 Task: Create ChildIssue0000000530 as Child Issue of Issue Issue0000000265 in Backlog  in Scrum Project Project0000000053 in Jira. Create ChildIssue0000000531 as Child Issue of Issue Issue0000000266 in Backlog  in Scrum Project Project0000000054 in Jira. Create ChildIssue0000000532 as Child Issue of Issue Issue0000000266 in Backlog  in Scrum Project Project0000000054 in Jira. Create ChildIssue0000000533 as Child Issue of Issue Issue0000000267 in Backlog  in Scrum Project Project0000000054 in Jira. Create ChildIssue0000000534 as Child Issue of Issue Issue0000000267 in Backlog  in Scrum Project Project0000000054 in Jira
Action: Mouse moved to (130, 234)
Screenshot: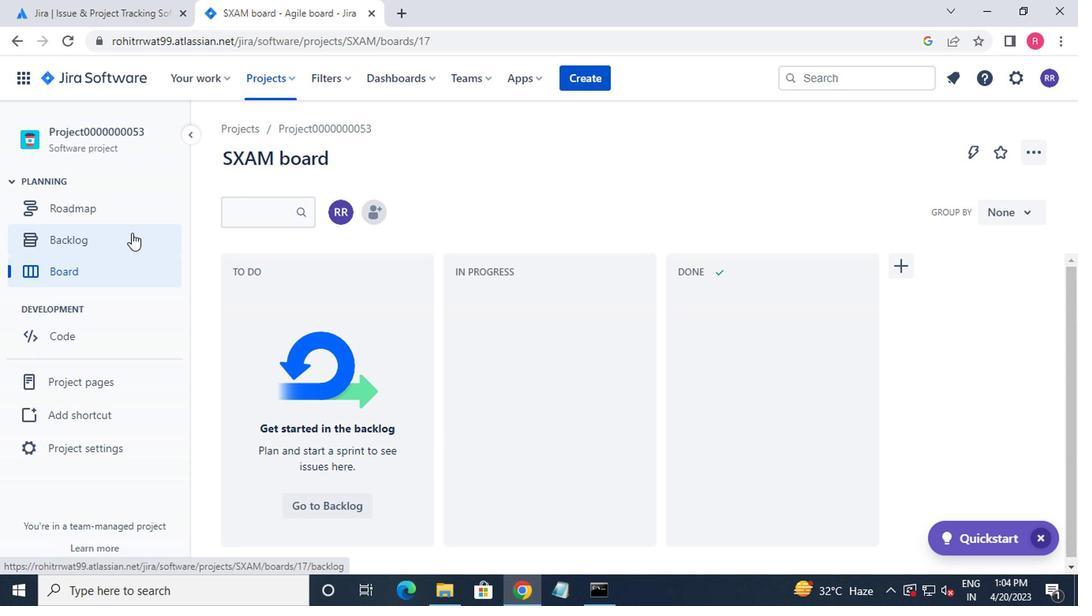 
Action: Mouse pressed left at (130, 234)
Screenshot: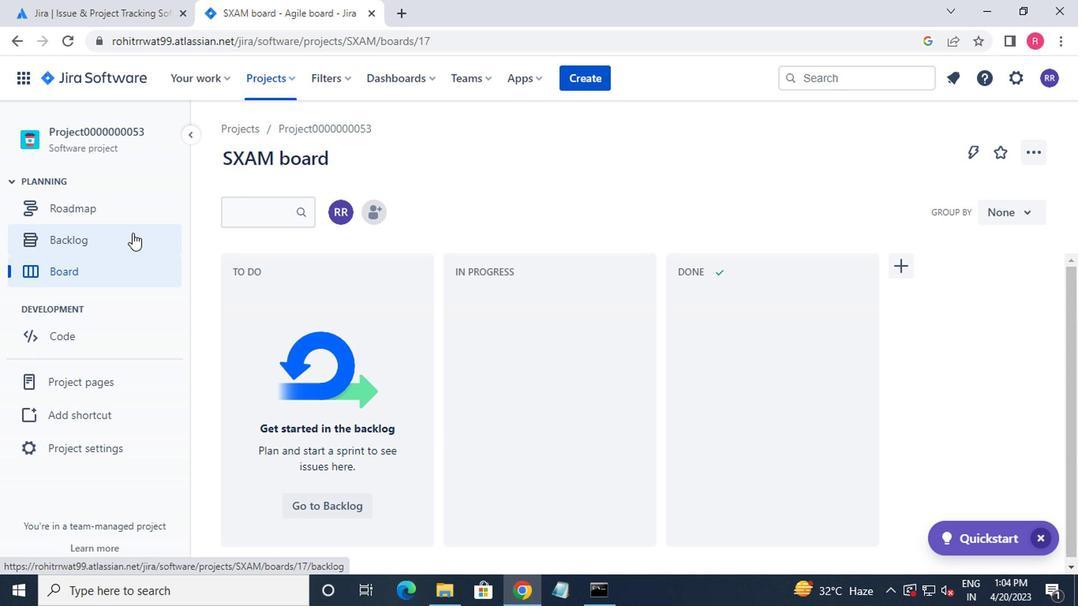 
Action: Mouse moved to (387, 283)
Screenshot: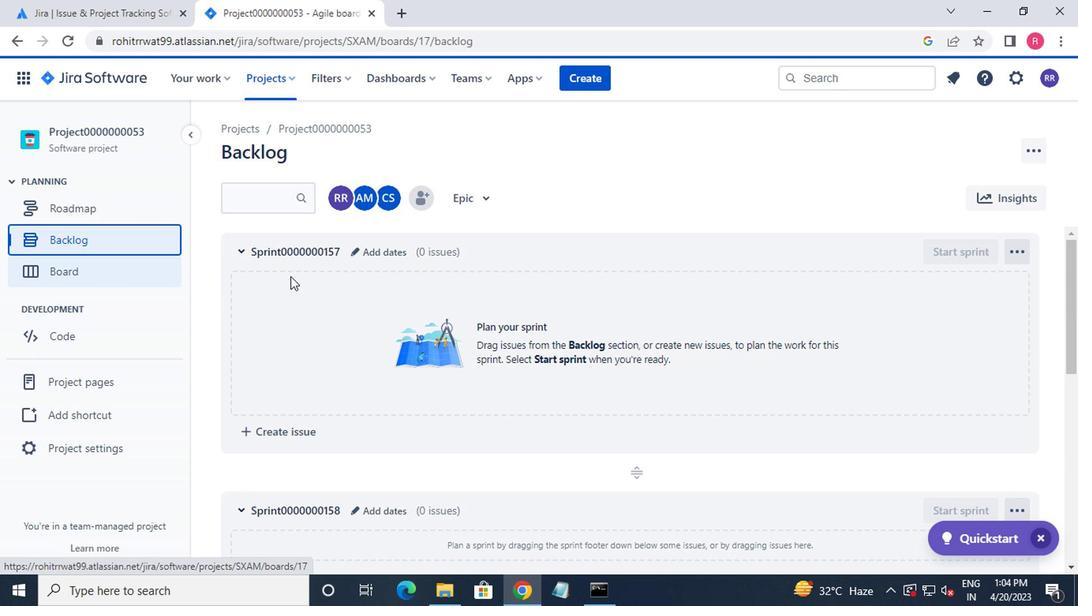 
Action: Mouse scrolled (387, 282) with delta (0, 0)
Screenshot: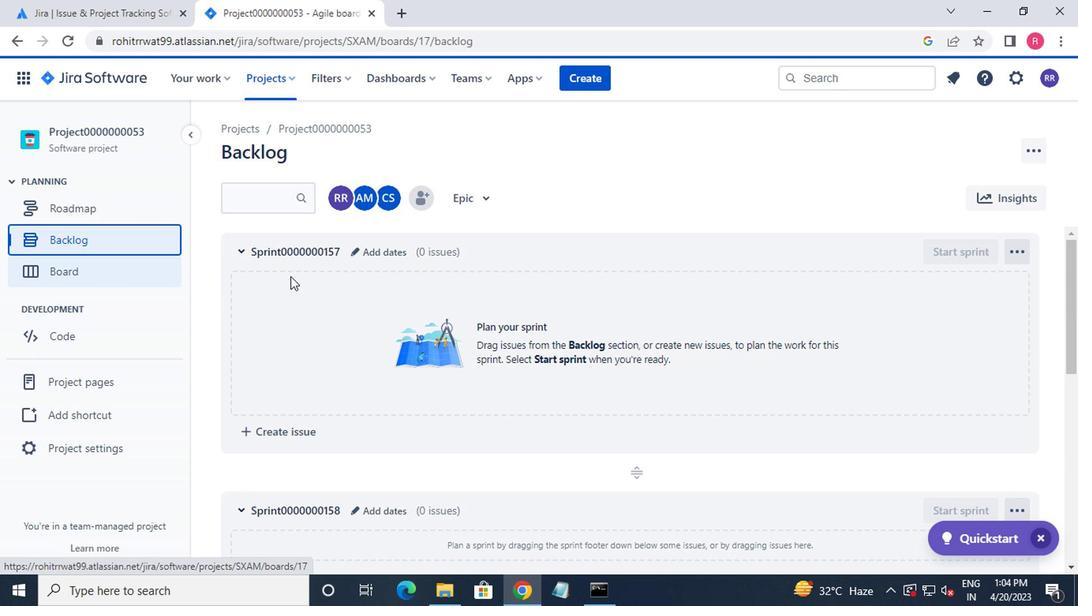 
Action: Mouse moved to (396, 284)
Screenshot: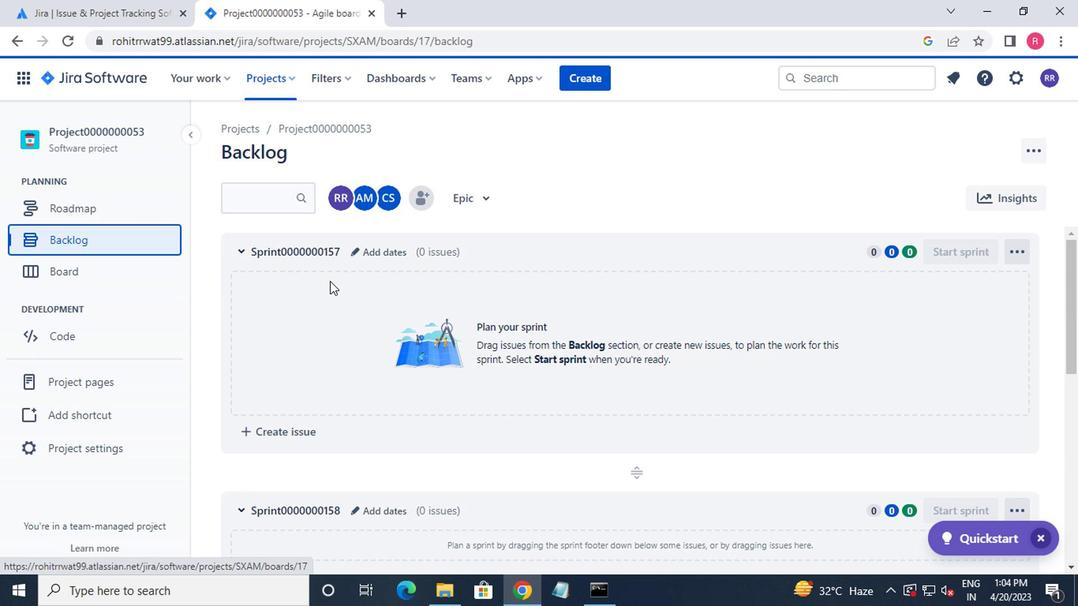 
Action: Mouse scrolled (396, 283) with delta (0, -1)
Screenshot: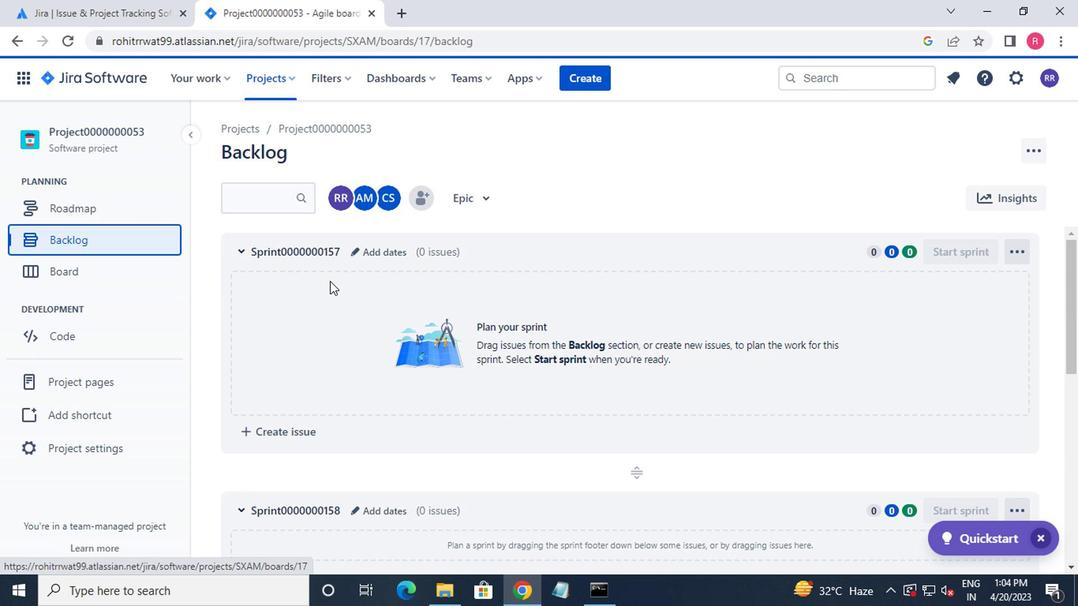 
Action: Mouse moved to (398, 284)
Screenshot: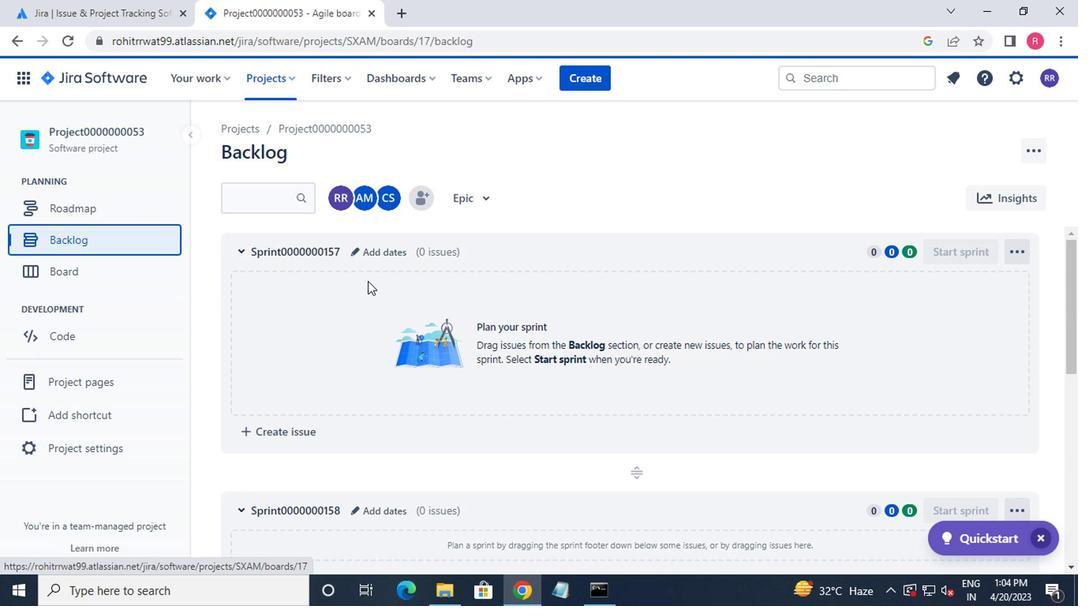 
Action: Mouse scrolled (398, 283) with delta (0, -1)
Screenshot: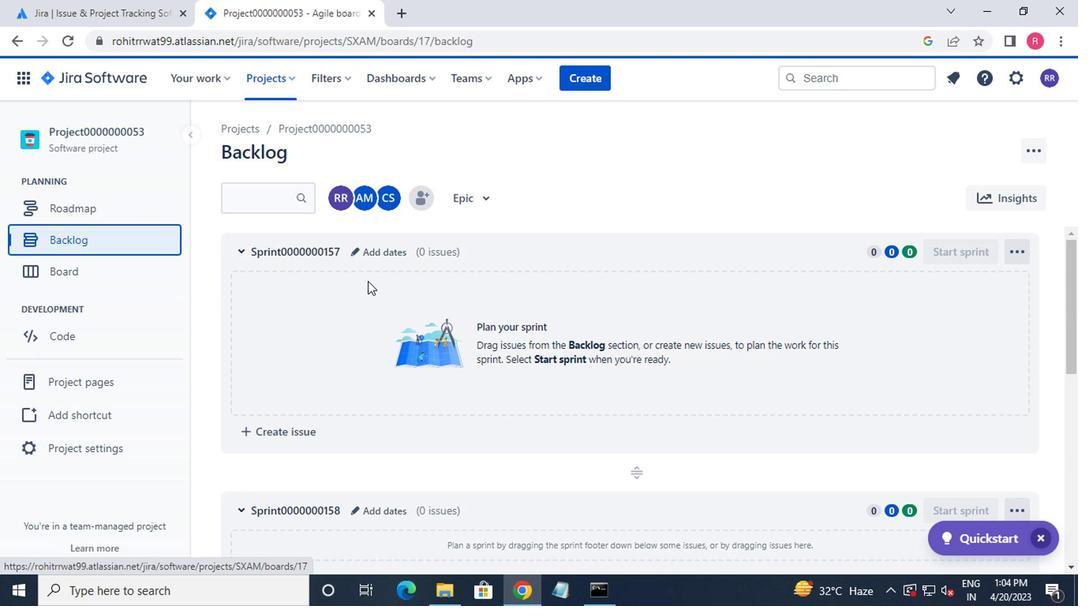 
Action: Mouse moved to (405, 283)
Screenshot: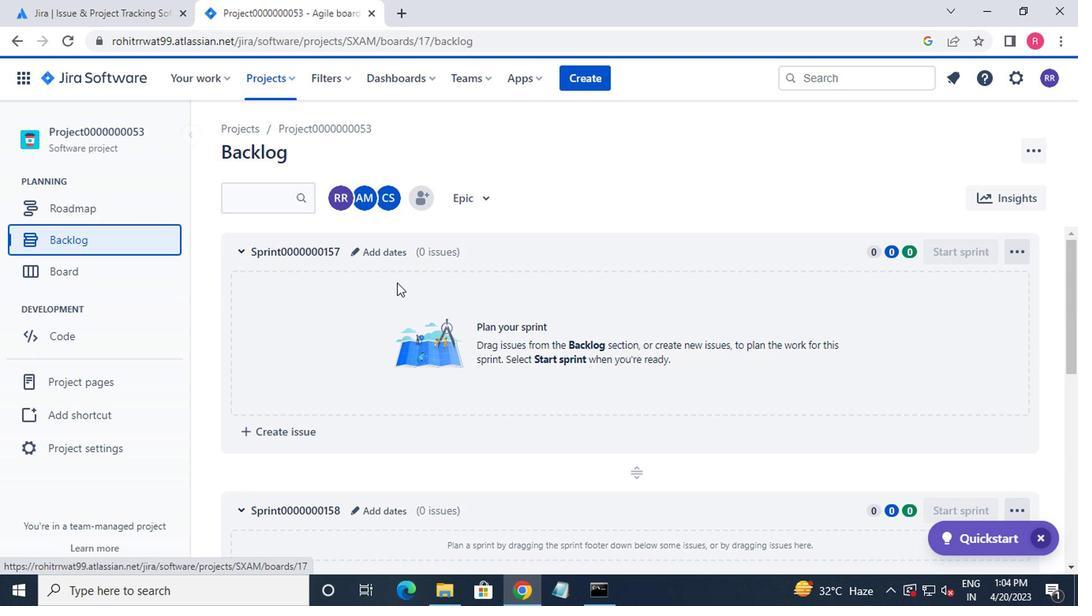 
Action: Mouse scrolled (405, 282) with delta (0, 0)
Screenshot: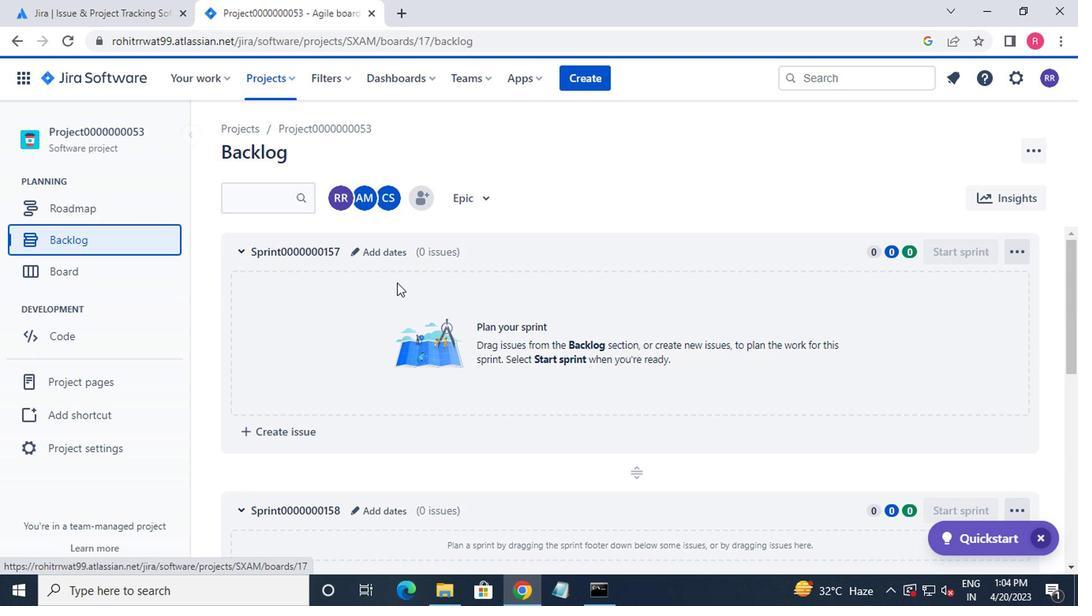 
Action: Mouse moved to (415, 288)
Screenshot: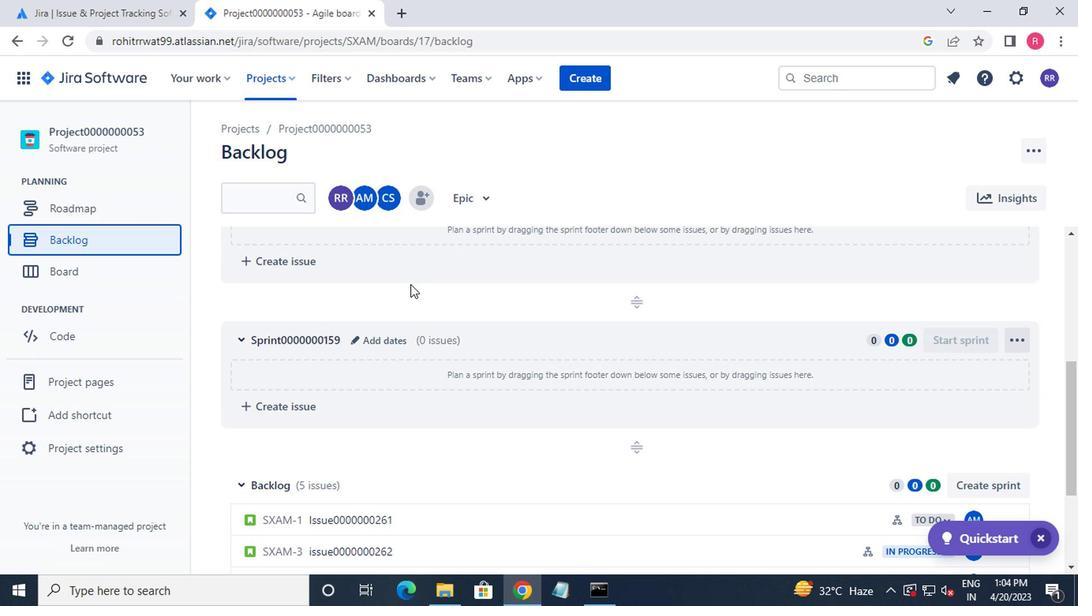
Action: Mouse scrolled (415, 288) with delta (0, 0)
Screenshot: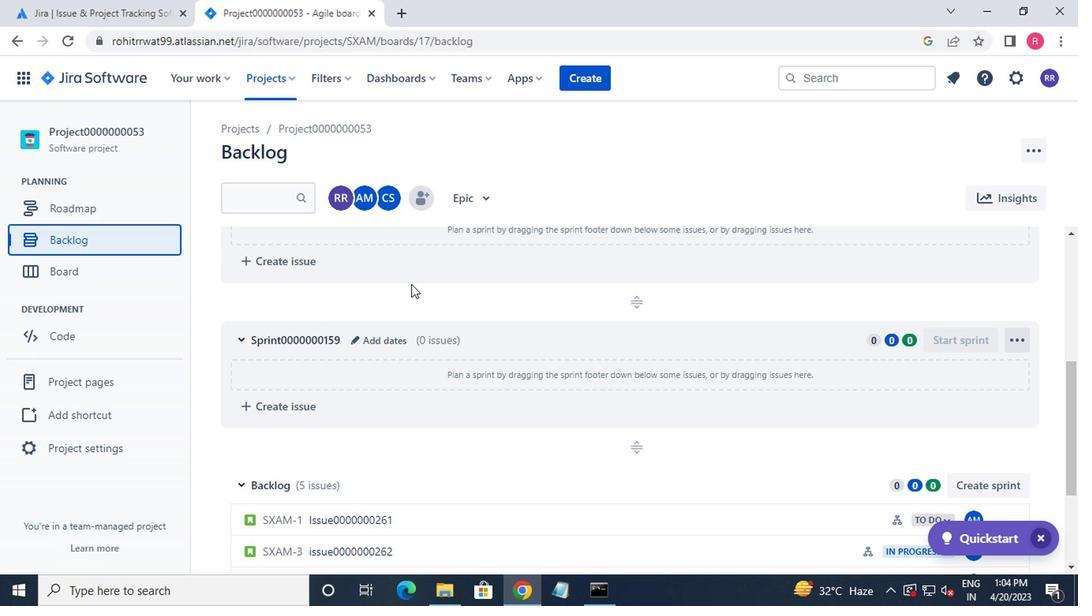 
Action: Mouse moved to (417, 290)
Screenshot: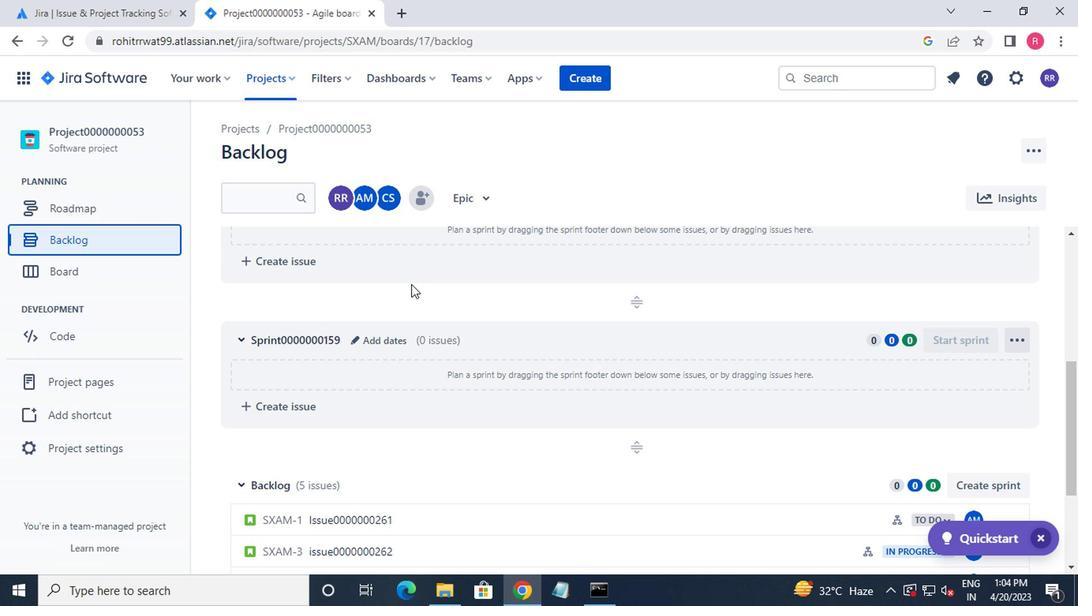 
Action: Mouse scrolled (417, 289) with delta (0, -1)
Screenshot: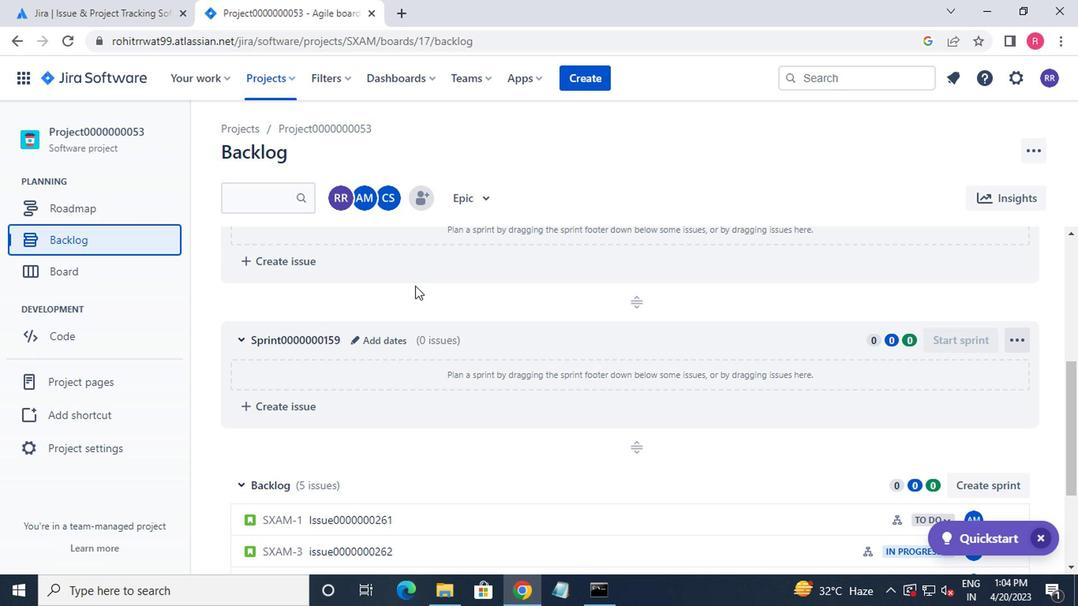 
Action: Mouse moved to (547, 494)
Screenshot: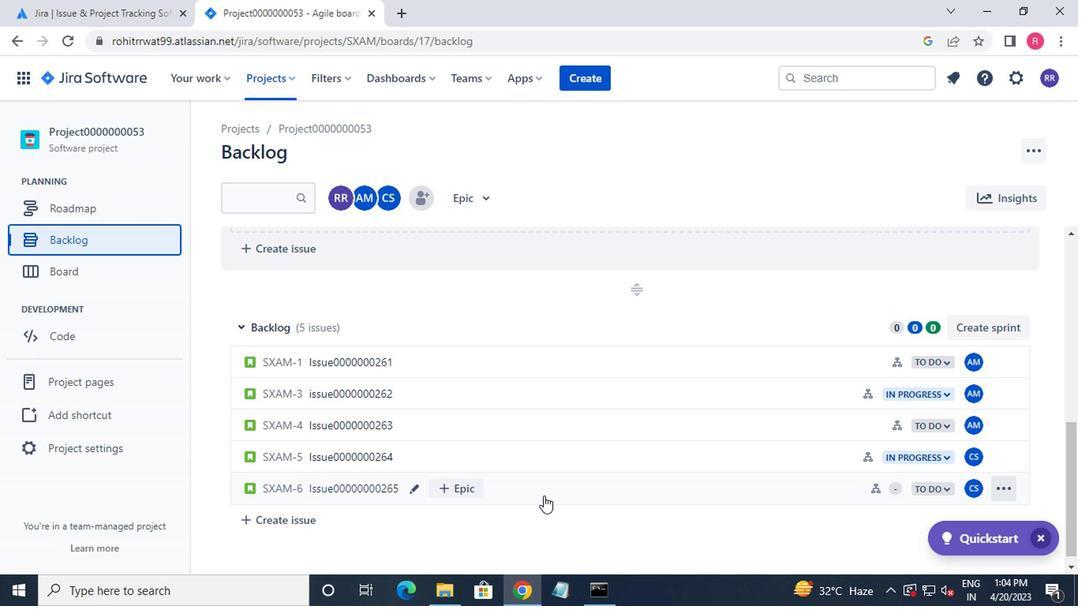 
Action: Mouse pressed left at (547, 494)
Screenshot: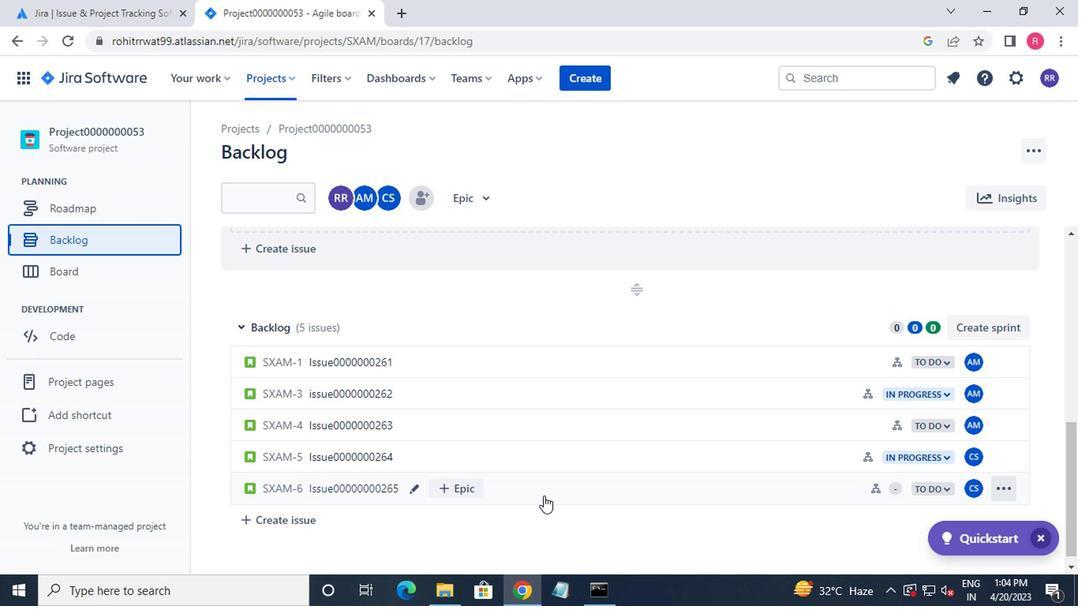 
Action: Mouse moved to (796, 316)
Screenshot: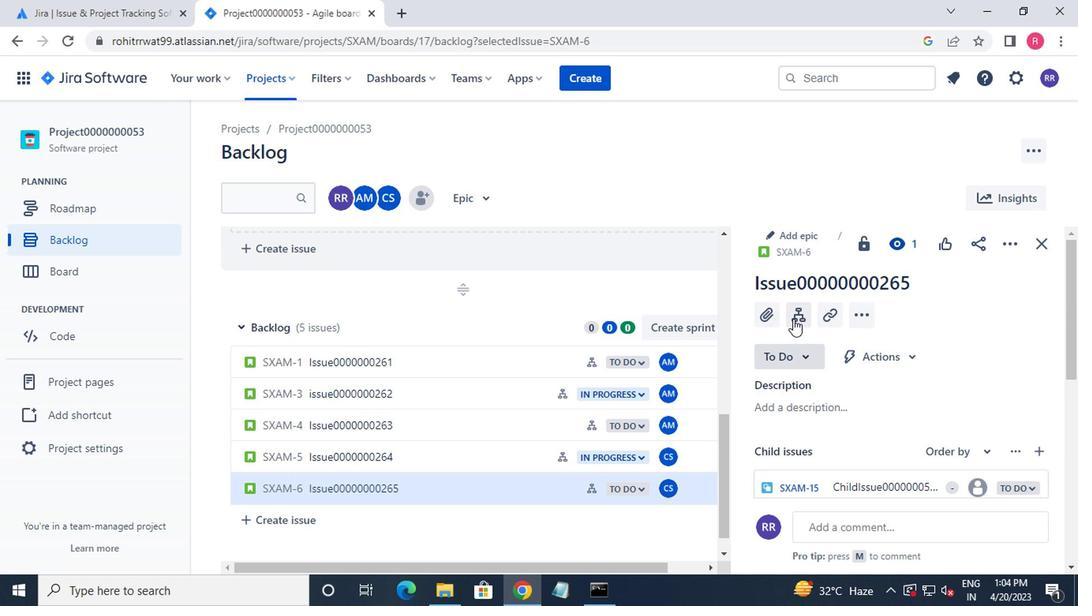 
Action: Mouse pressed left at (796, 316)
Screenshot: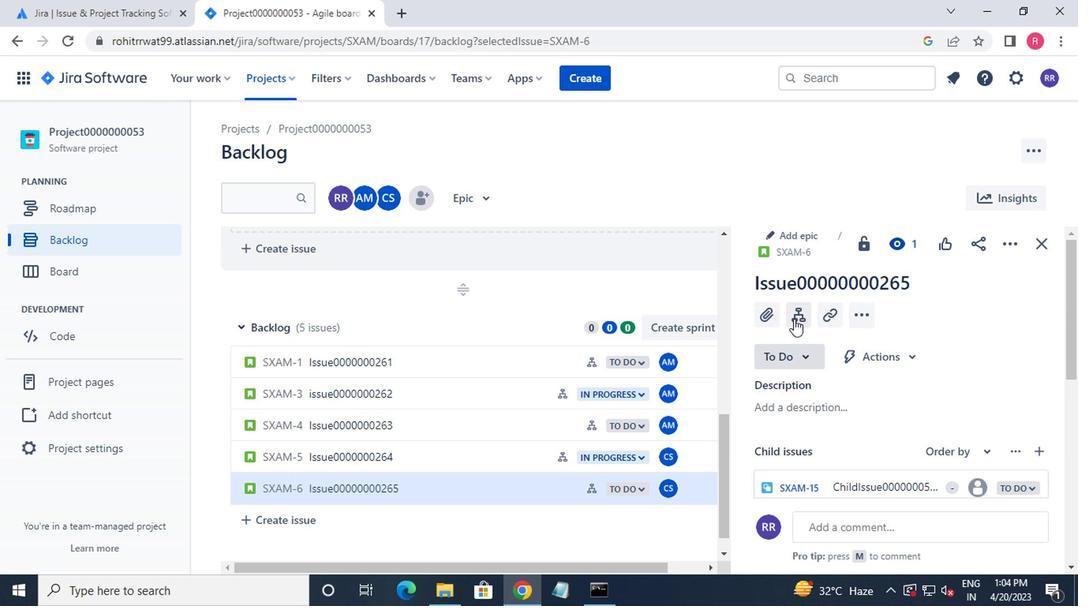 
Action: Mouse moved to (702, 277)
Screenshot: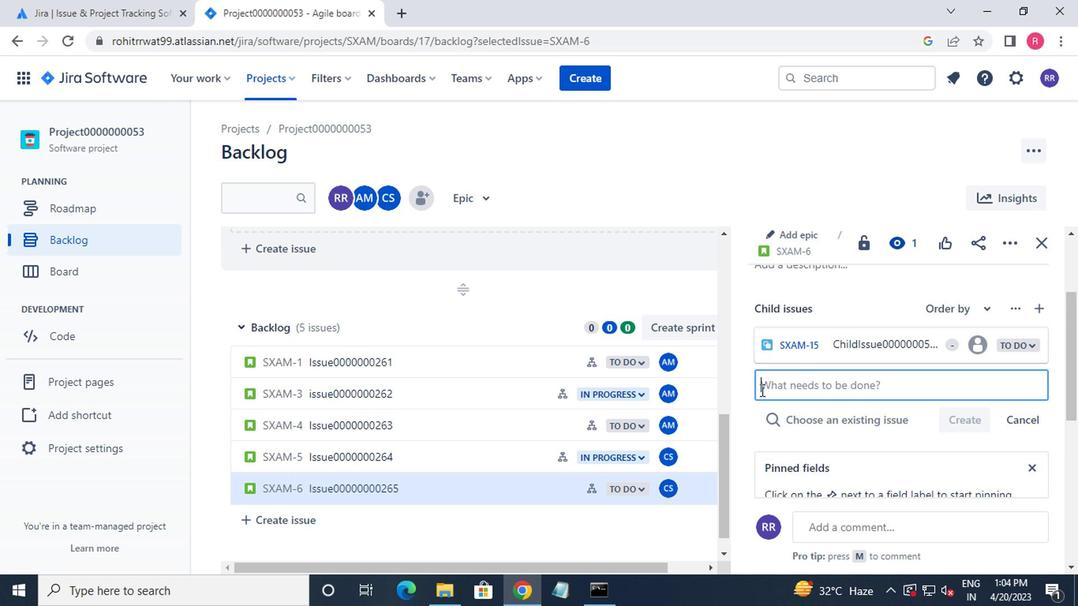 
Action: Key pressed <Key.shift><Key.shift><Key.shift><Key.shift><Key.shift><Key.shift><Key.shift>CHILD<Key.shift>ISSUE0000000530<Key.enter>
Screenshot: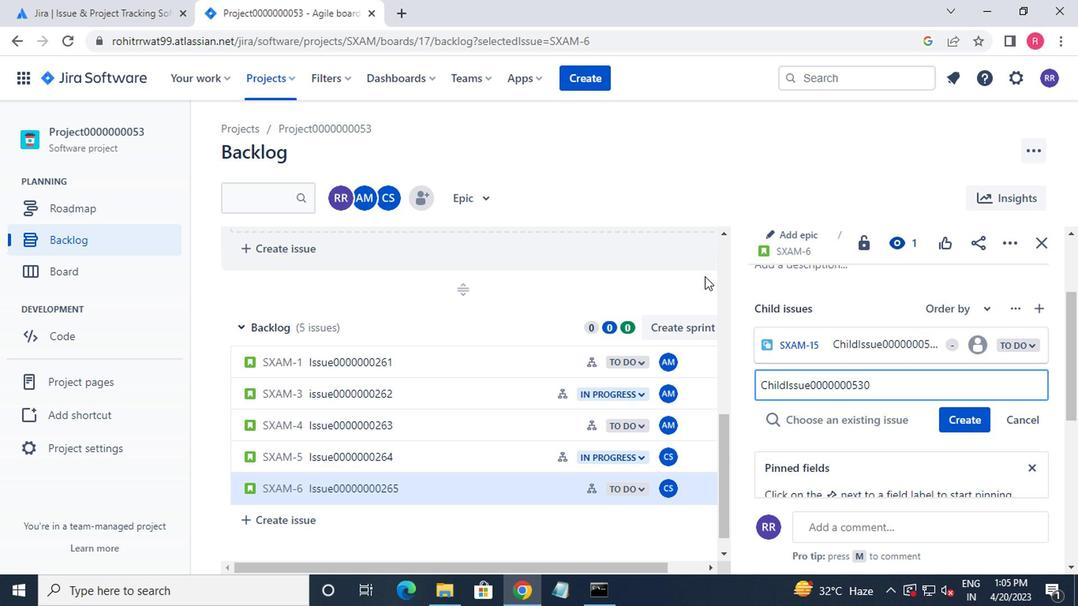 
Action: Mouse moved to (267, 88)
Screenshot: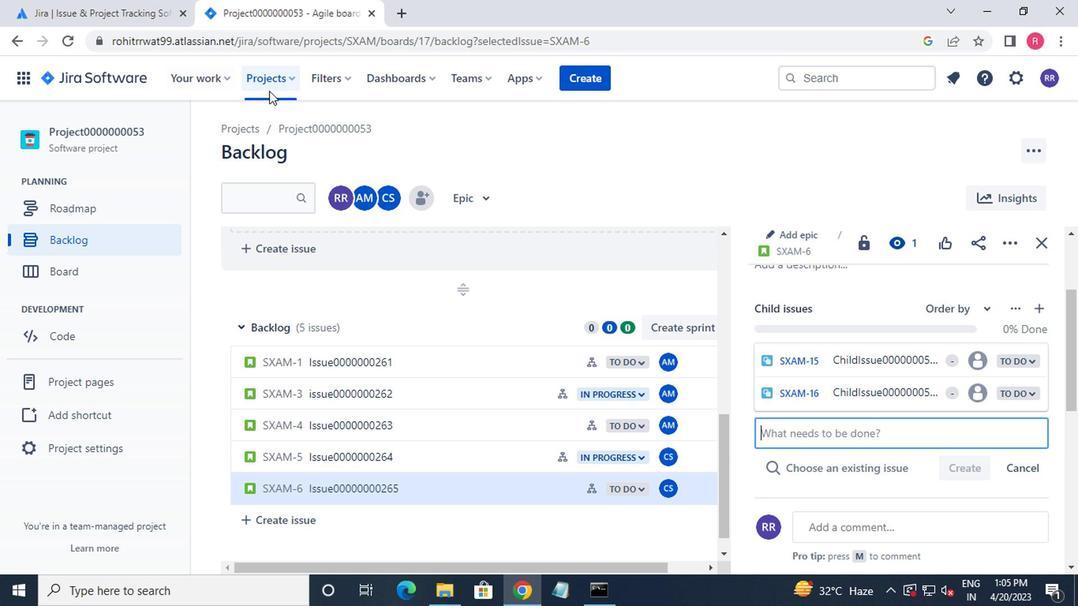 
Action: Mouse pressed left at (267, 88)
Screenshot: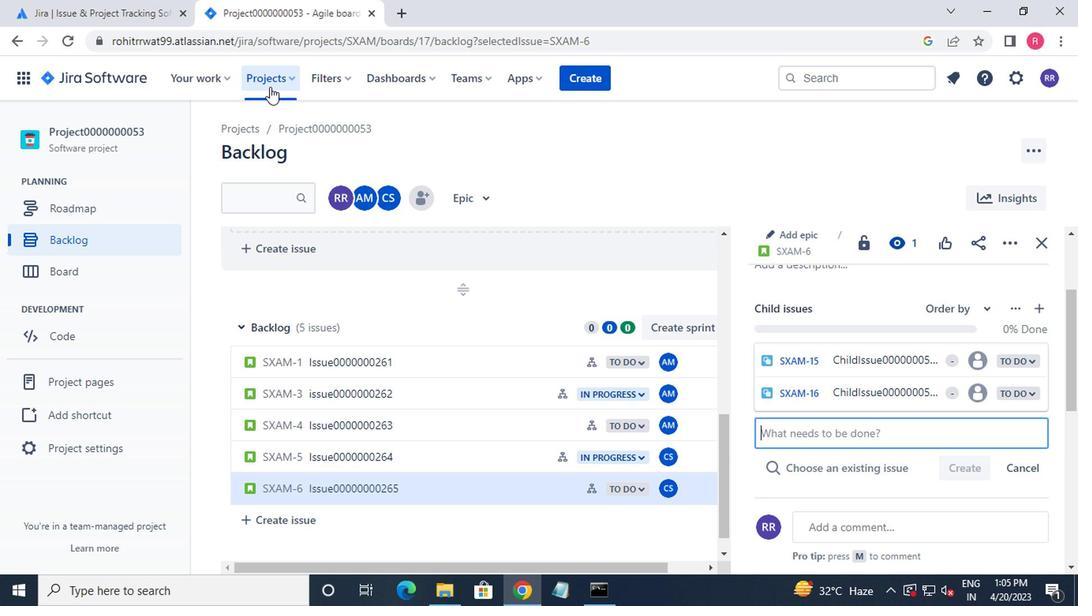 
Action: Mouse moved to (325, 182)
Screenshot: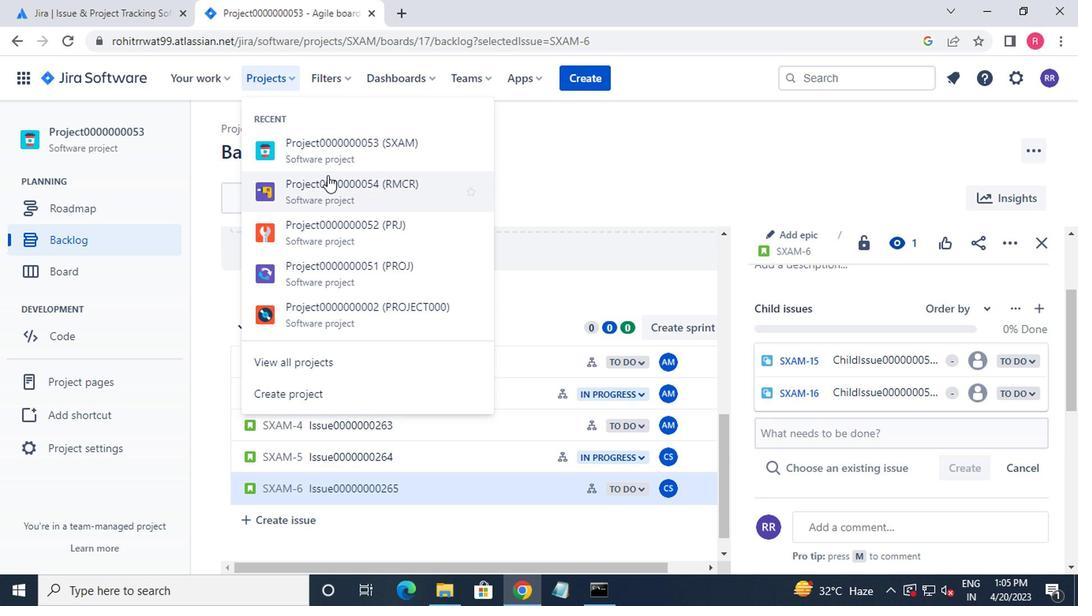 
Action: Mouse pressed left at (325, 182)
Screenshot: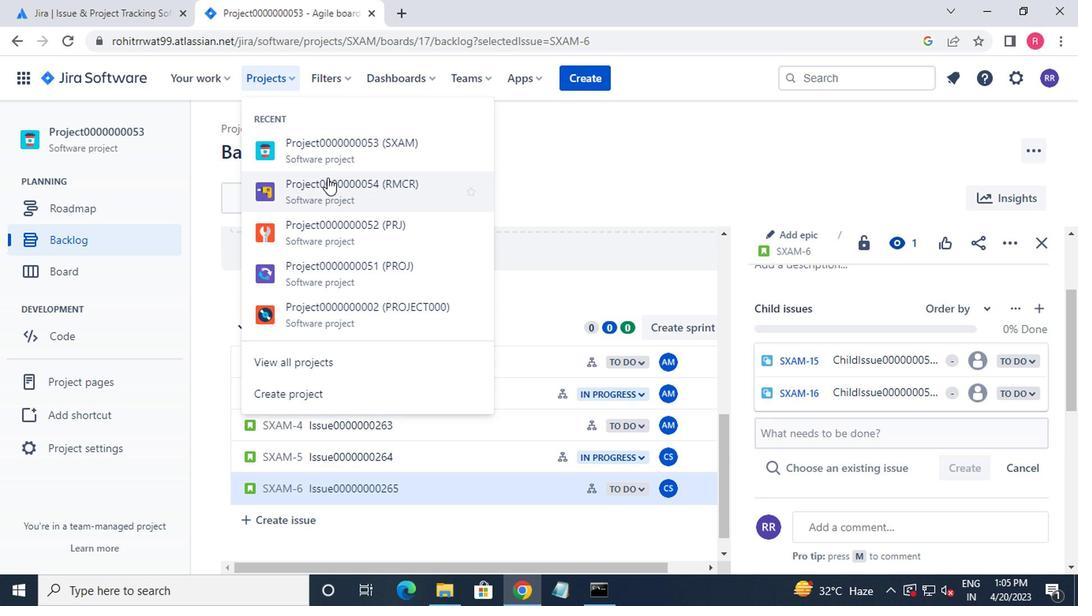 
Action: Mouse moved to (114, 241)
Screenshot: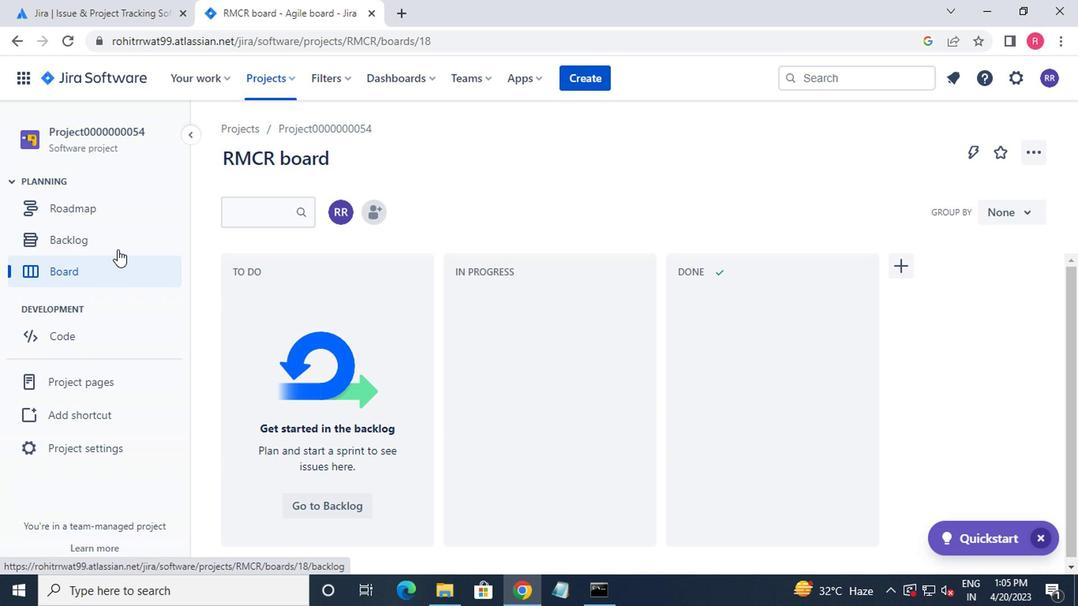
Action: Mouse pressed left at (114, 241)
Screenshot: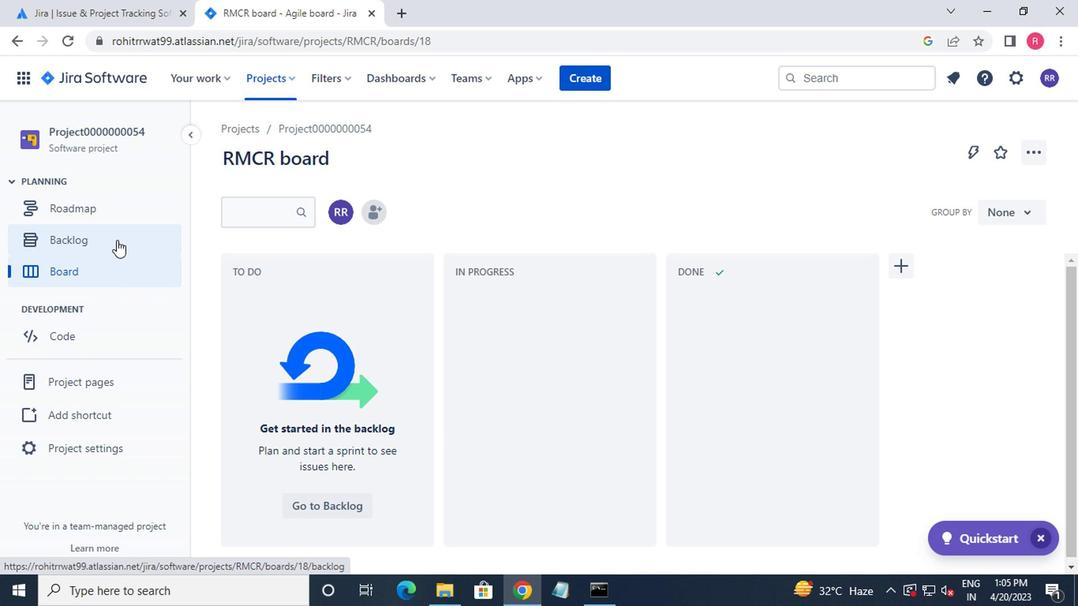 
Action: Mouse moved to (289, 295)
Screenshot: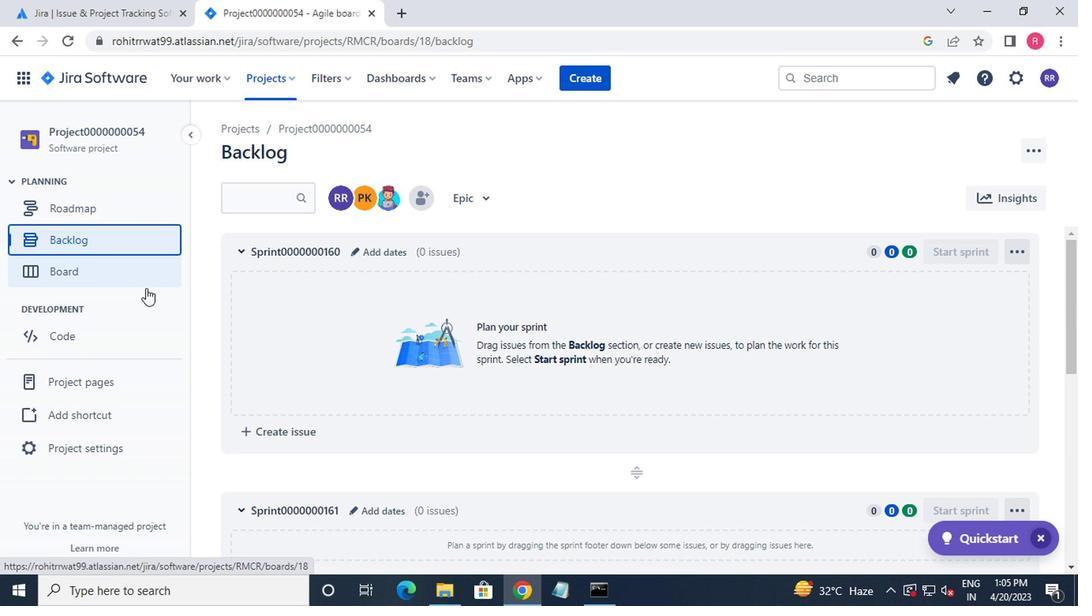 
Action: Mouse scrolled (289, 294) with delta (0, 0)
Screenshot: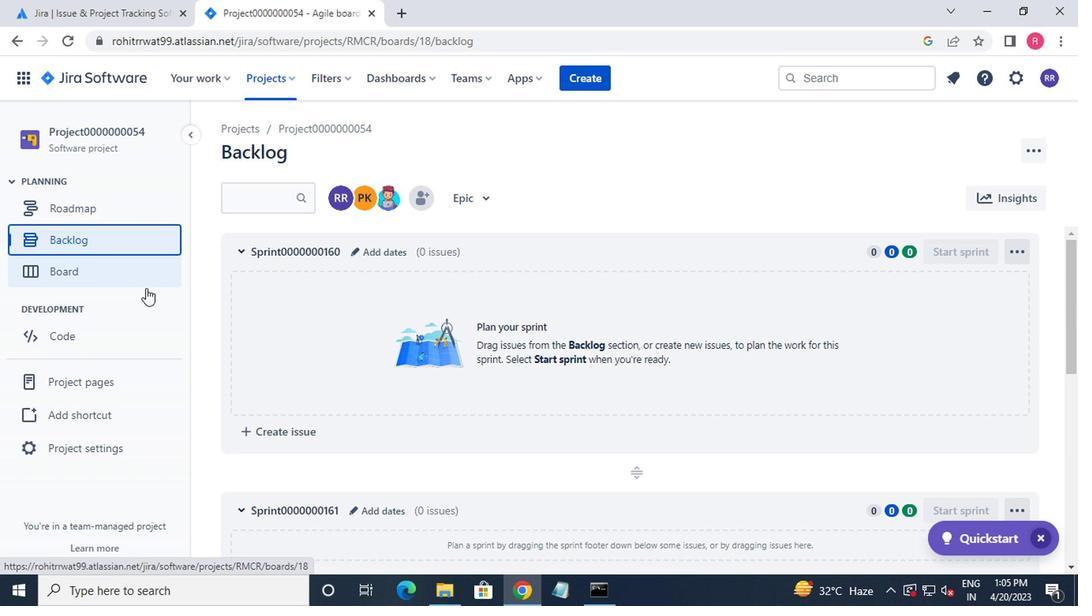 
Action: Mouse moved to (304, 294)
Screenshot: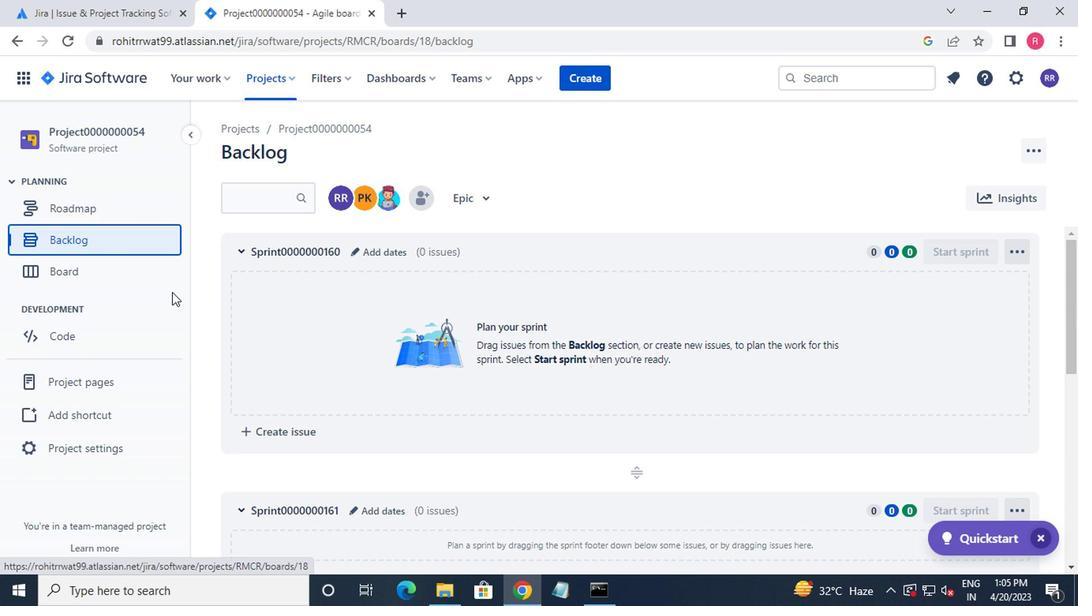 
Action: Mouse scrolled (304, 293) with delta (0, -1)
Screenshot: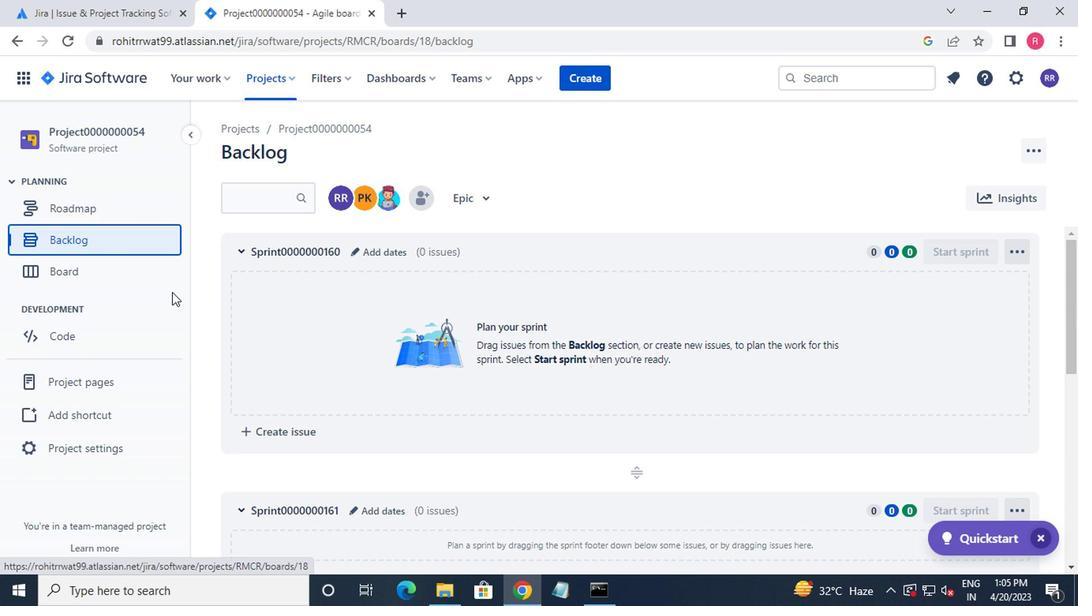 
Action: Mouse moved to (306, 292)
Screenshot: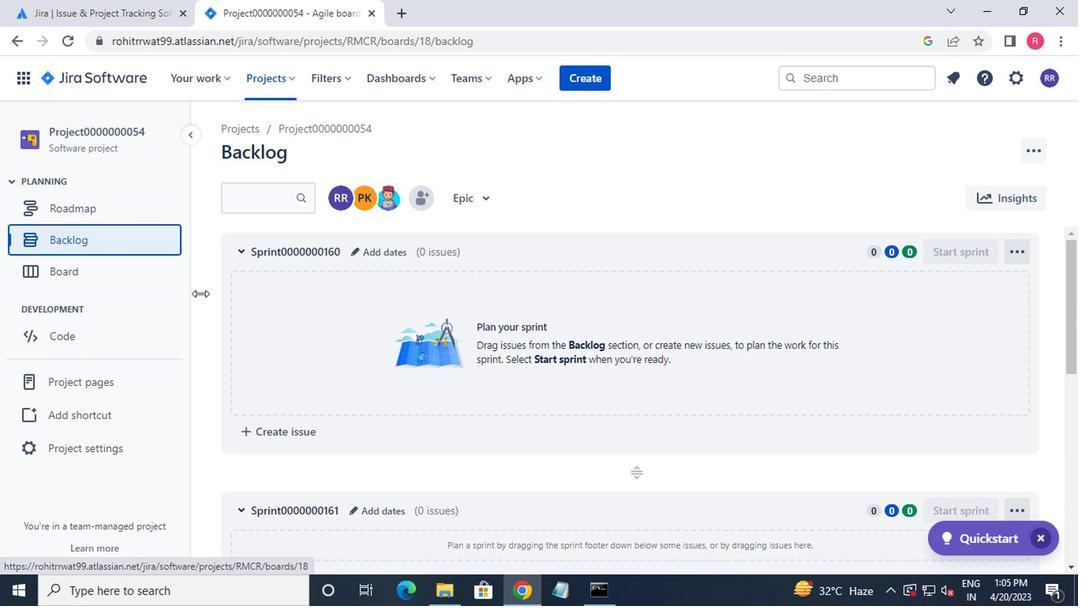 
Action: Mouse scrolled (306, 292) with delta (0, 0)
Screenshot: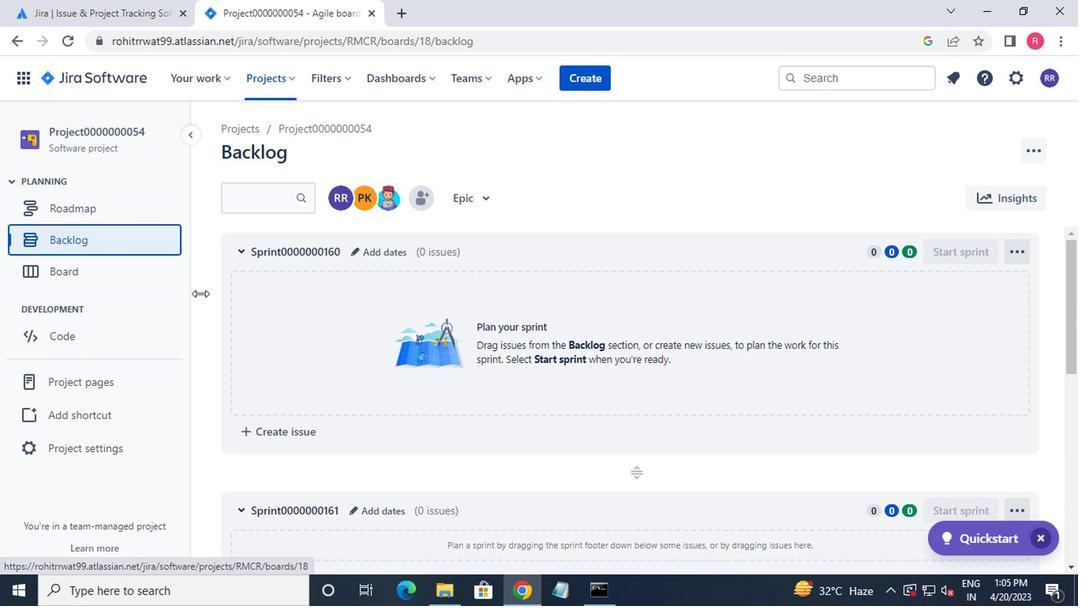 
Action: Mouse moved to (432, 392)
Screenshot: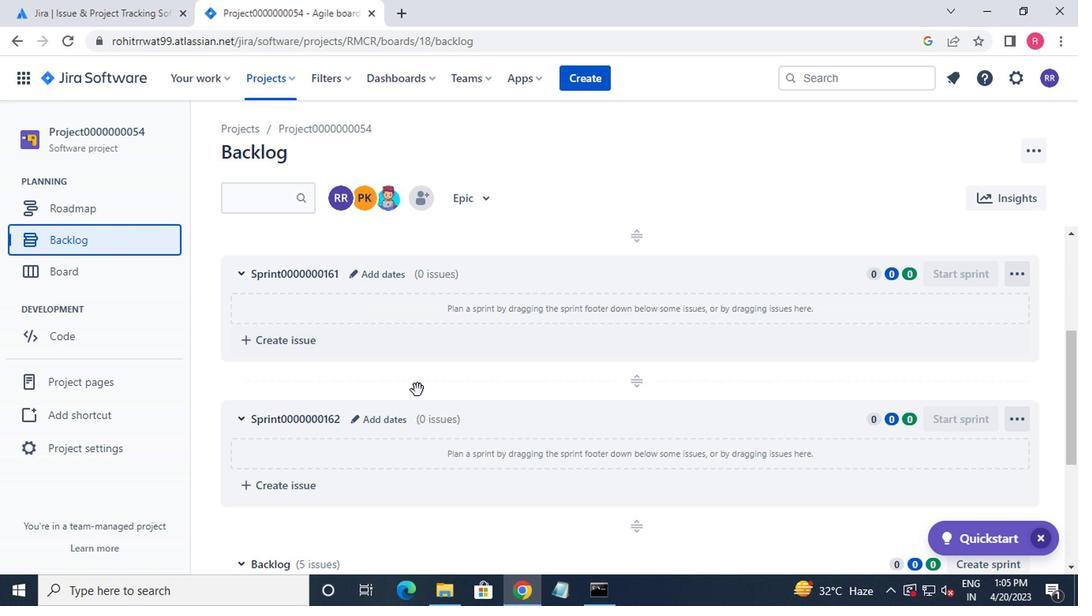 
Action: Mouse scrolled (432, 391) with delta (0, -1)
Screenshot: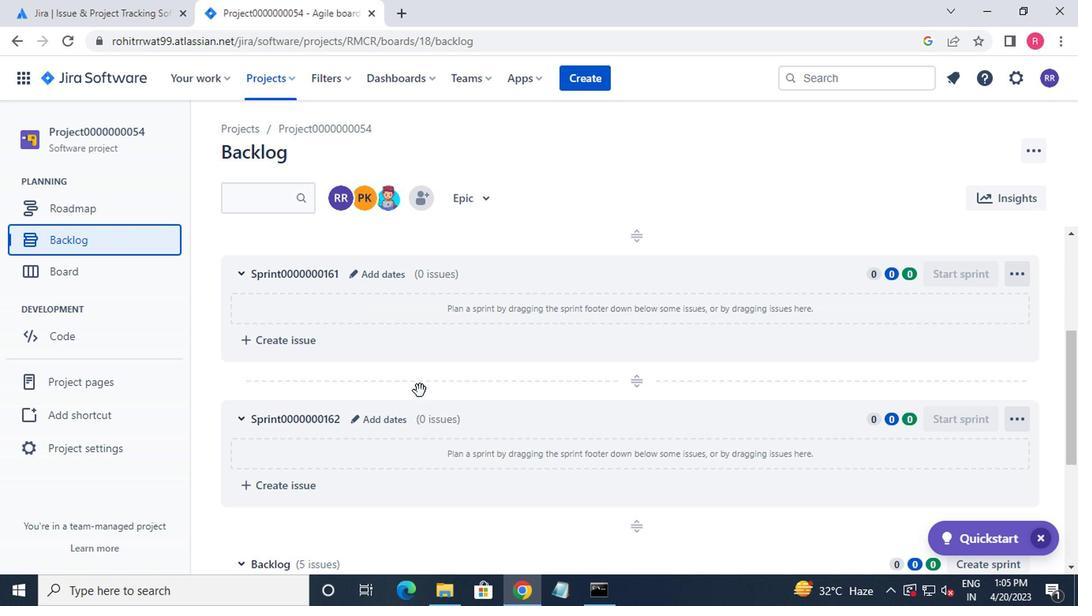 
Action: Mouse scrolled (432, 391) with delta (0, -1)
Screenshot: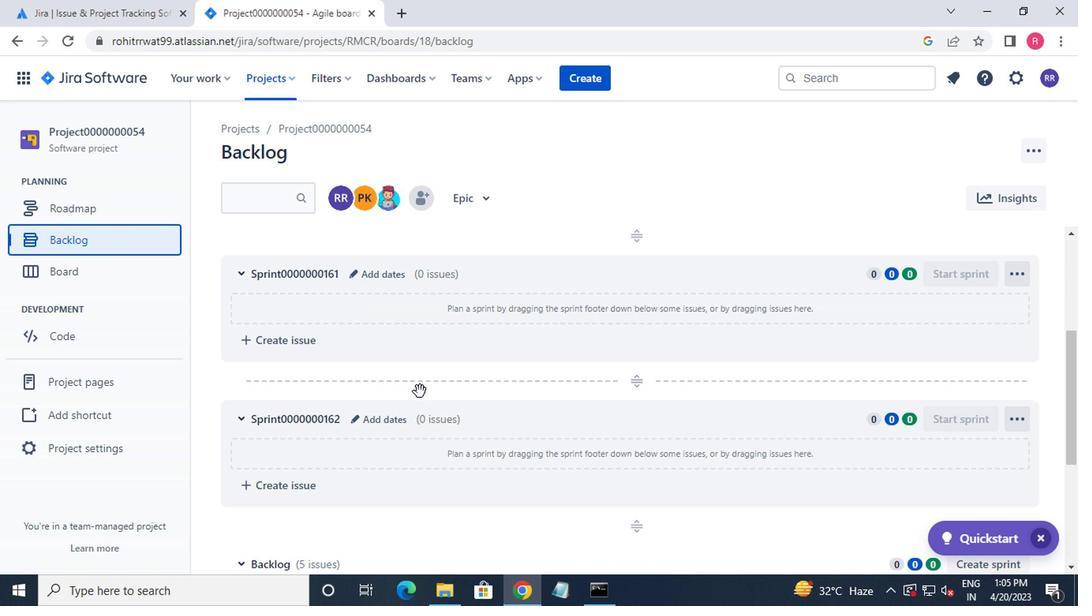 
Action: Mouse moved to (532, 442)
Screenshot: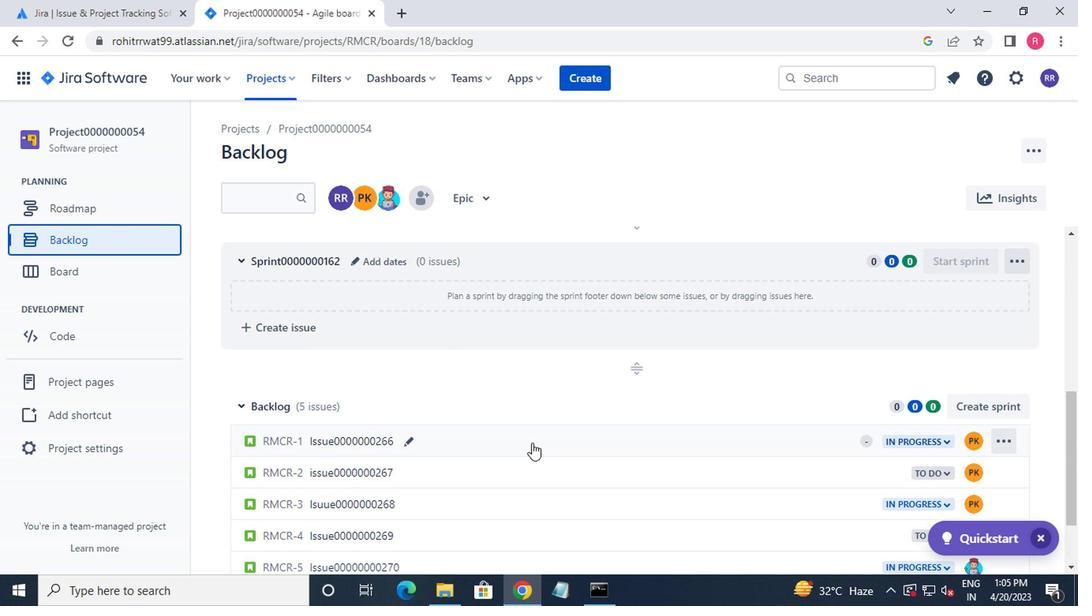 
Action: Mouse pressed left at (532, 442)
Screenshot: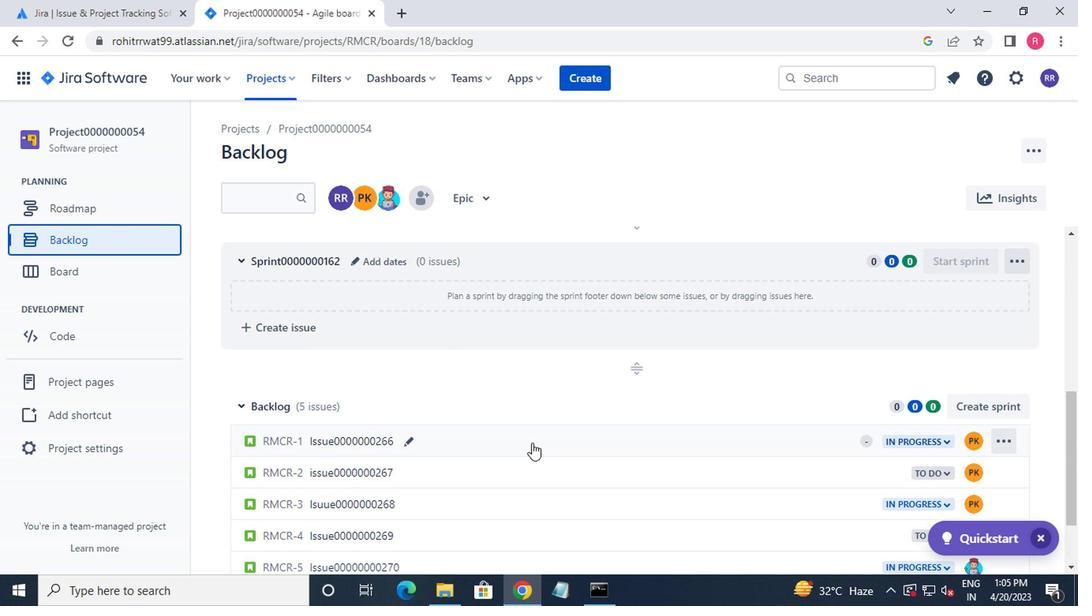 
Action: Mouse moved to (792, 316)
Screenshot: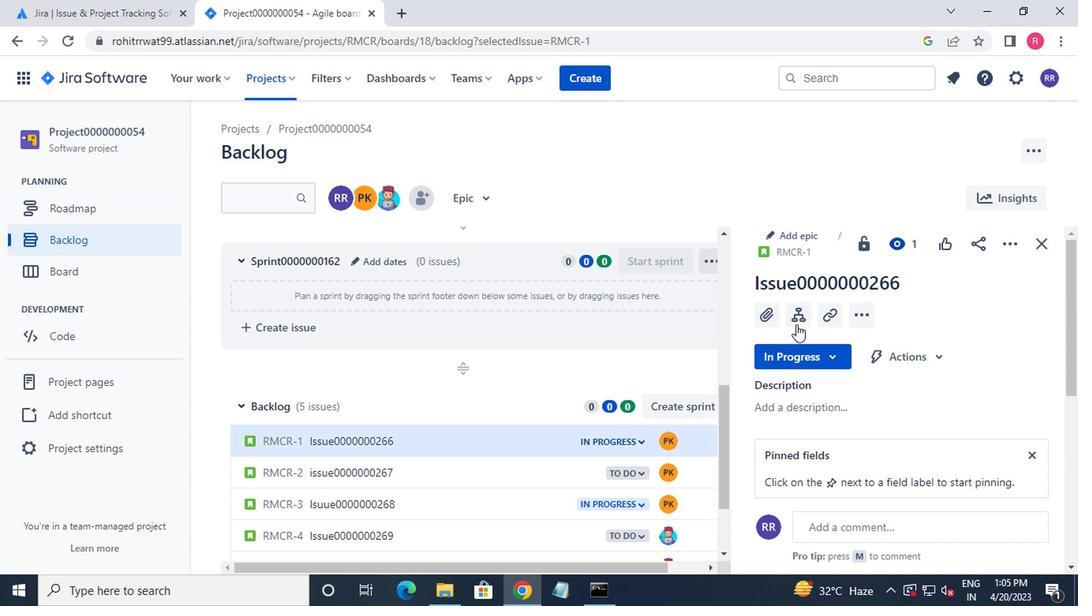
Action: Mouse pressed left at (792, 316)
Screenshot: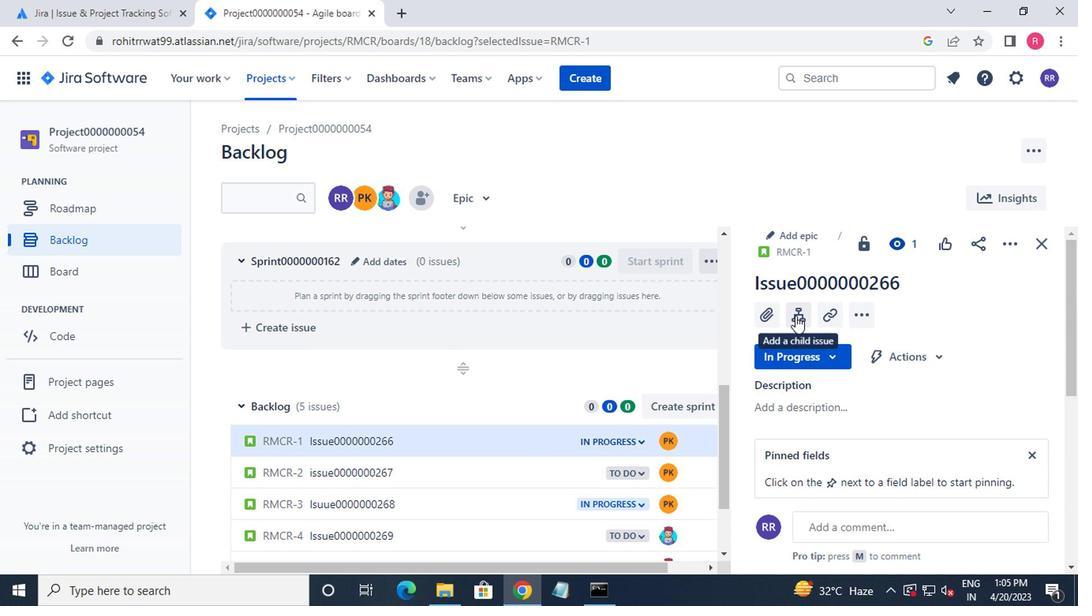 
Action: Mouse moved to (647, 178)
Screenshot: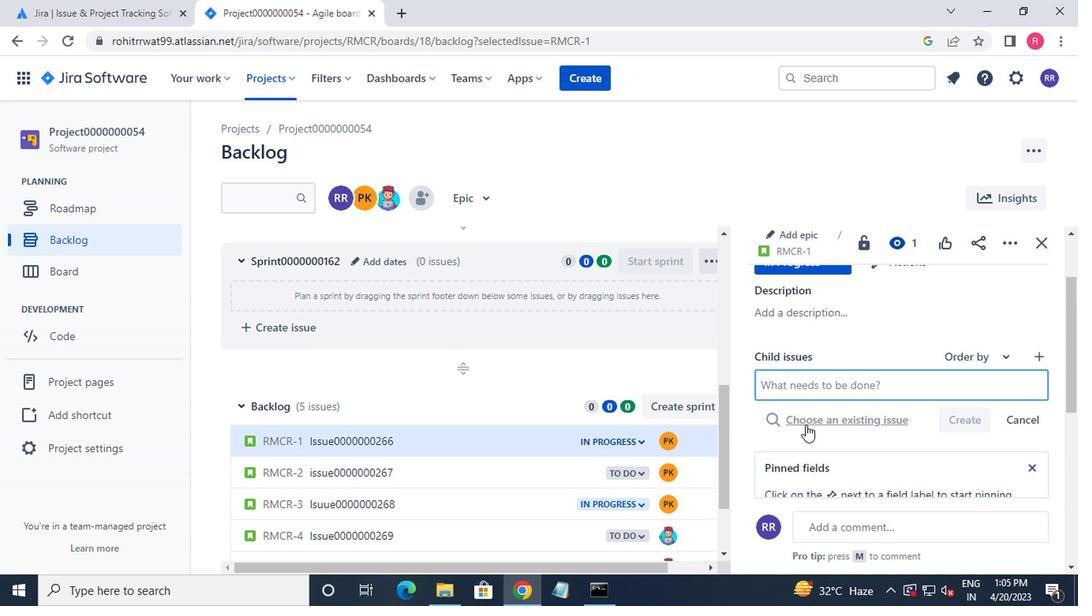 
Action: Key pressed <Key.shift>CHILD<Key.shift>ISSUE0000000531<Key.enter><Key.shift>CHILD<Key.shift_r>ISSUE532<Key.backspace><Key.backspace><Key.backspace>0000000532<Key.enter>
Screenshot: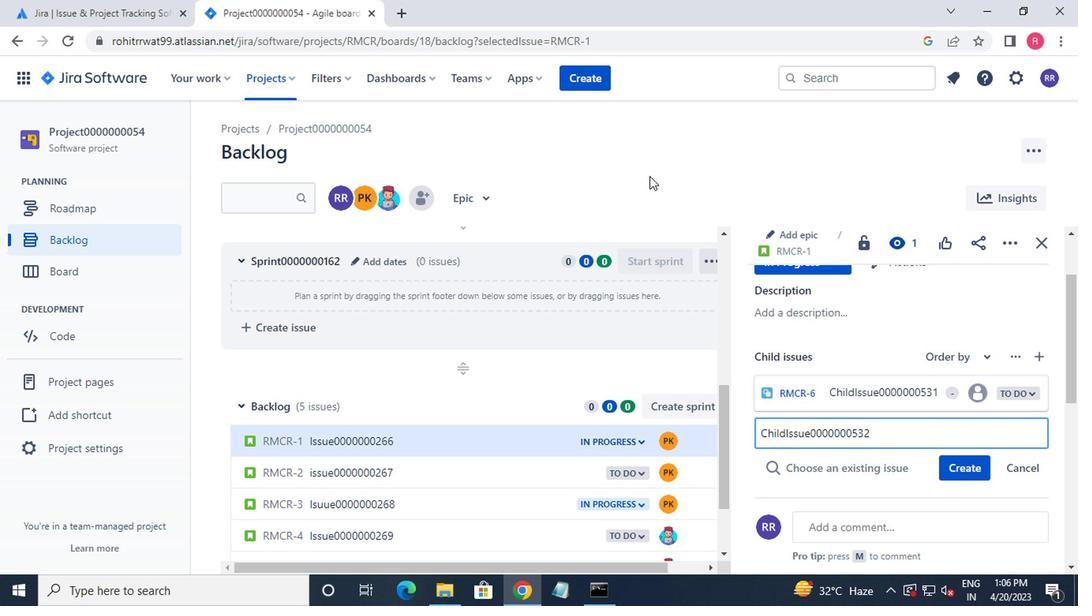 
Action: Mouse moved to (450, 477)
Screenshot: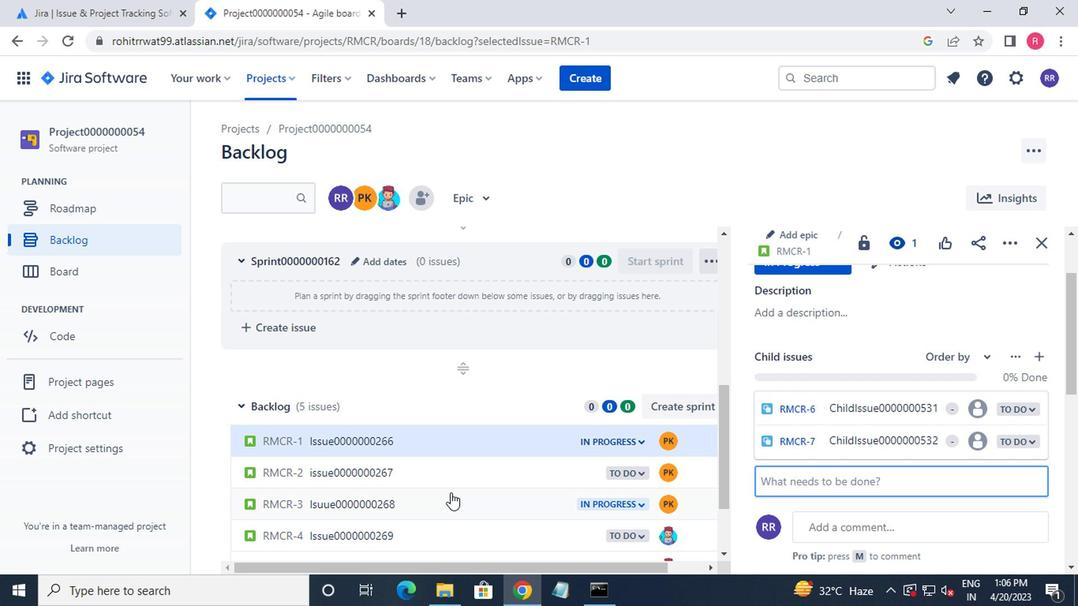 
Action: Mouse pressed left at (450, 477)
Screenshot: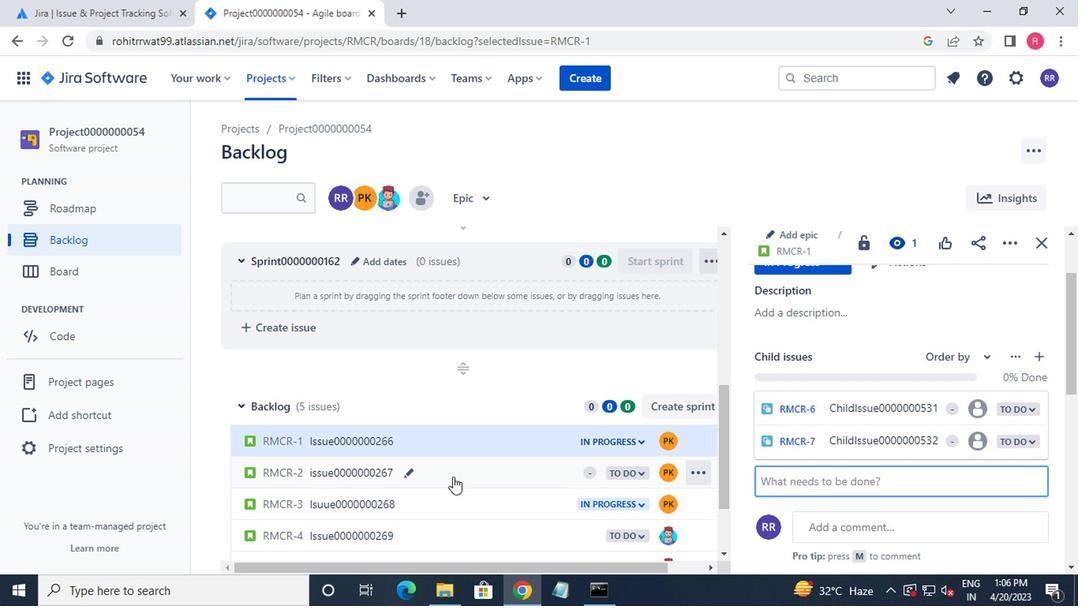 
Action: Mouse moved to (791, 322)
Screenshot: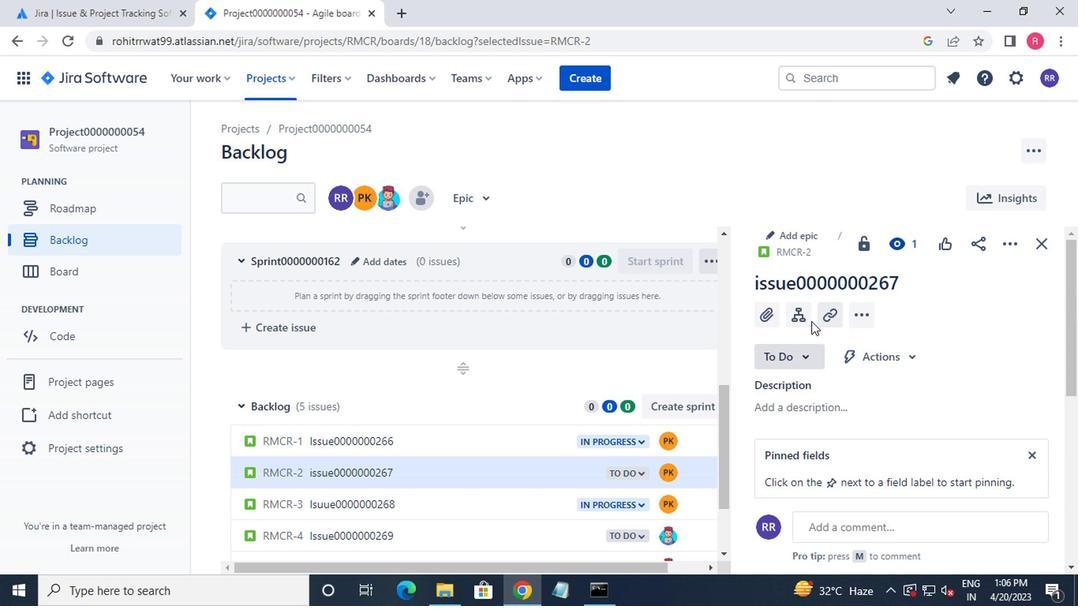 
Action: Mouse pressed left at (791, 322)
Screenshot: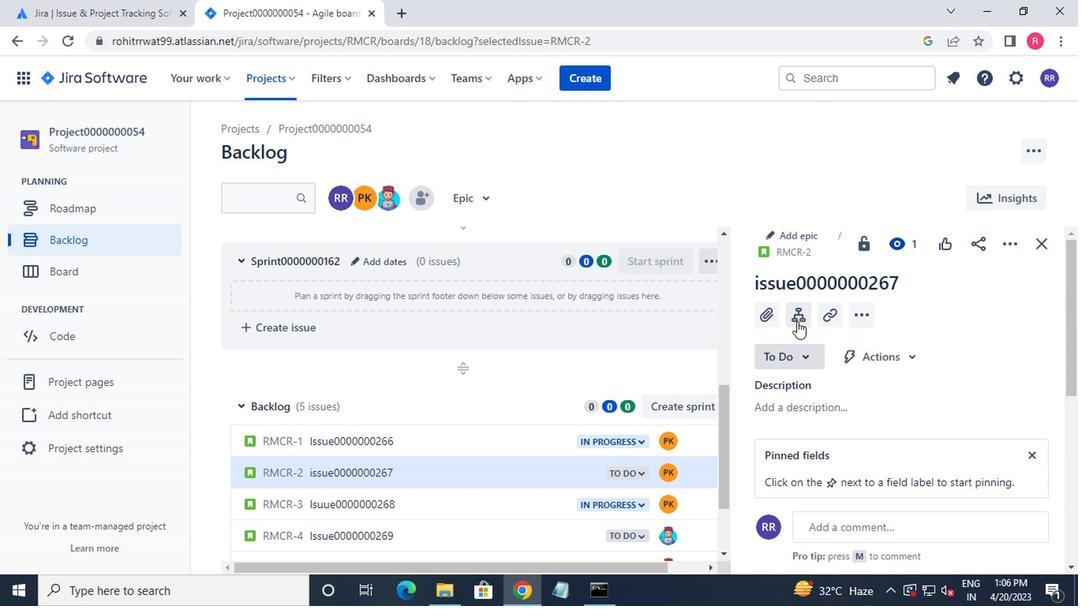 
Action: Mouse moved to (792, 278)
Screenshot: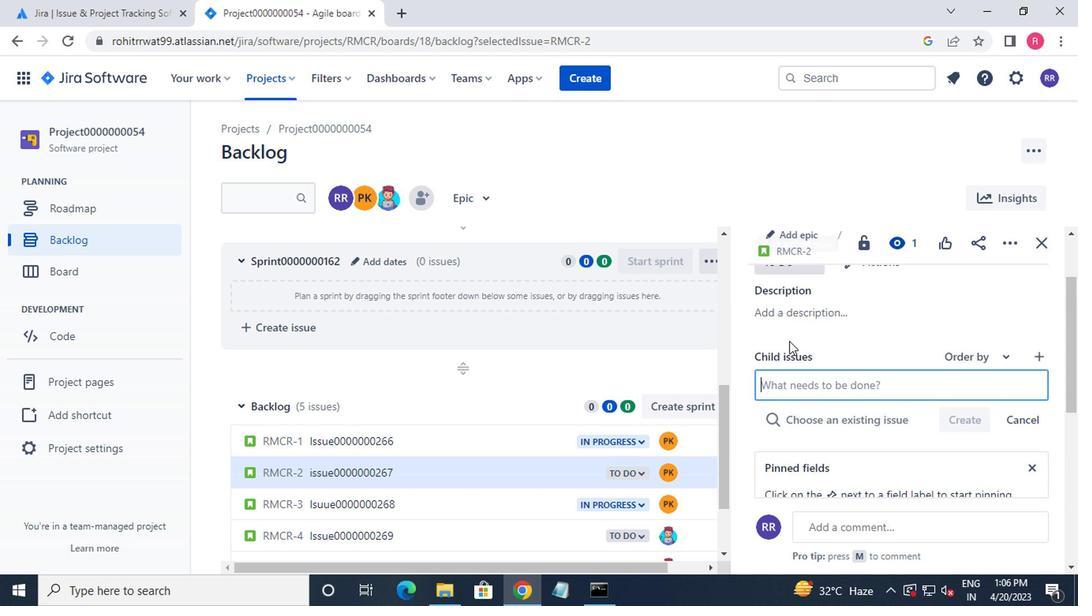 
Action: Key pressed <Key.shift>C<Key.shift>C<Key.backspace>HILD<Key.shift_r>ISSUE0000000533<Key.enter><Key.shift>CHILD<Key.shift_r>ISSUE0000000534<Key.enter>
Screenshot: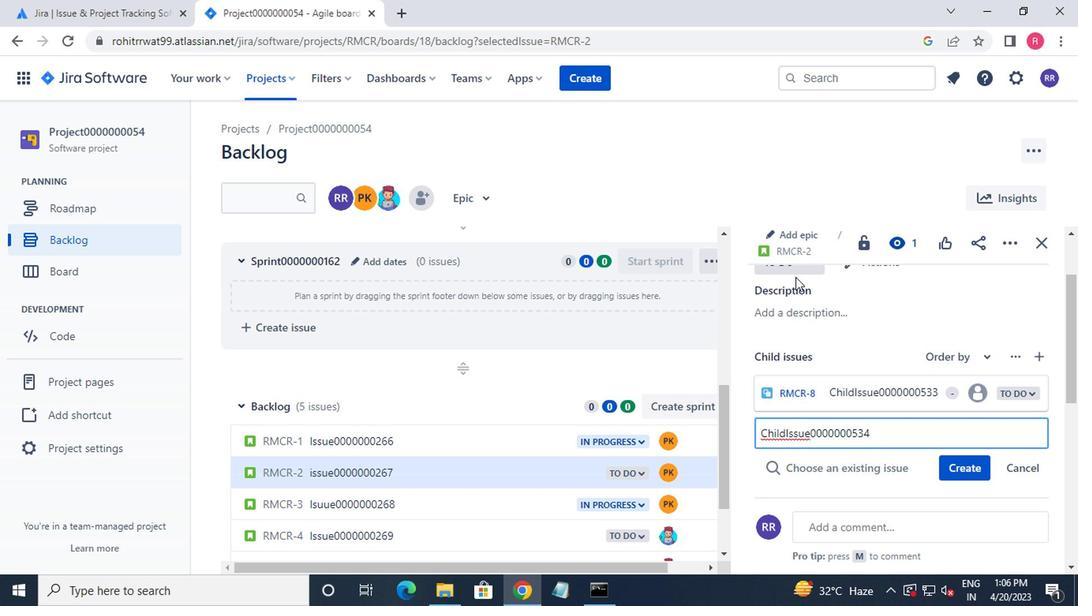 
